 Task: Sort the issues by best match.
Action: Mouse pressed left at (199, 129)
Screenshot: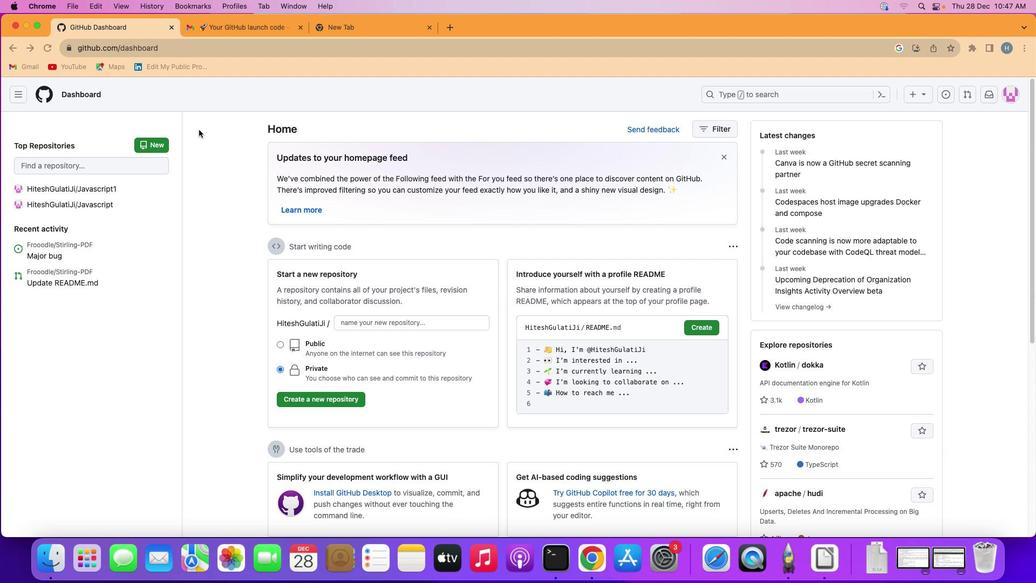 
Action: Mouse moved to (16, 92)
Screenshot: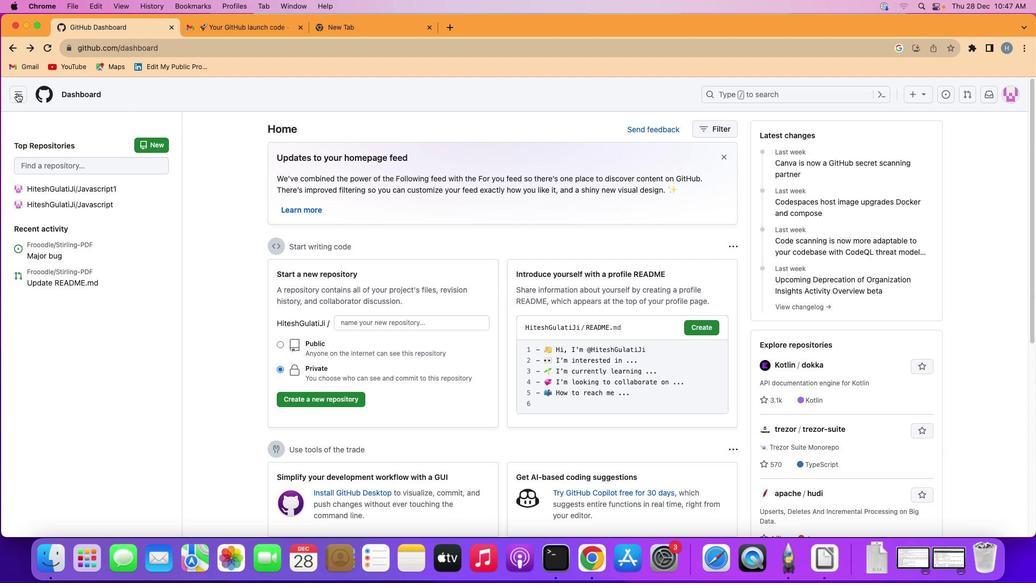 
Action: Mouse pressed left at (16, 92)
Screenshot: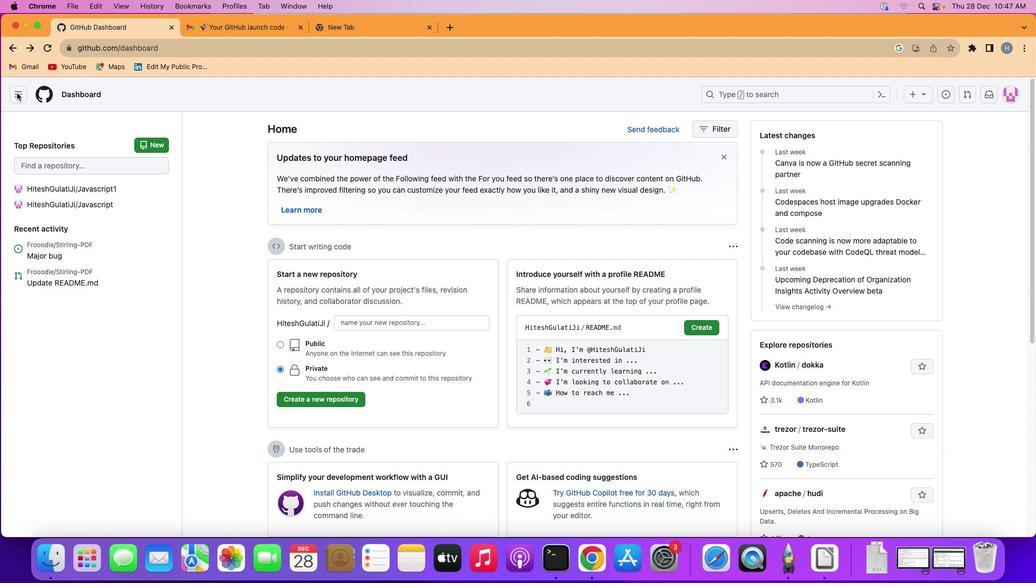 
Action: Mouse moved to (52, 133)
Screenshot: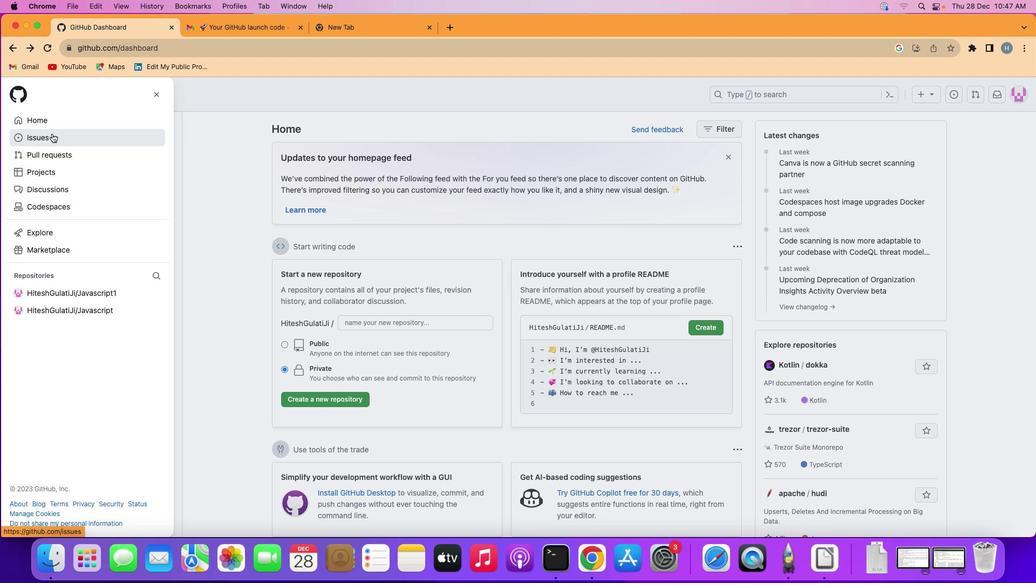 
Action: Mouse pressed left at (52, 133)
Screenshot: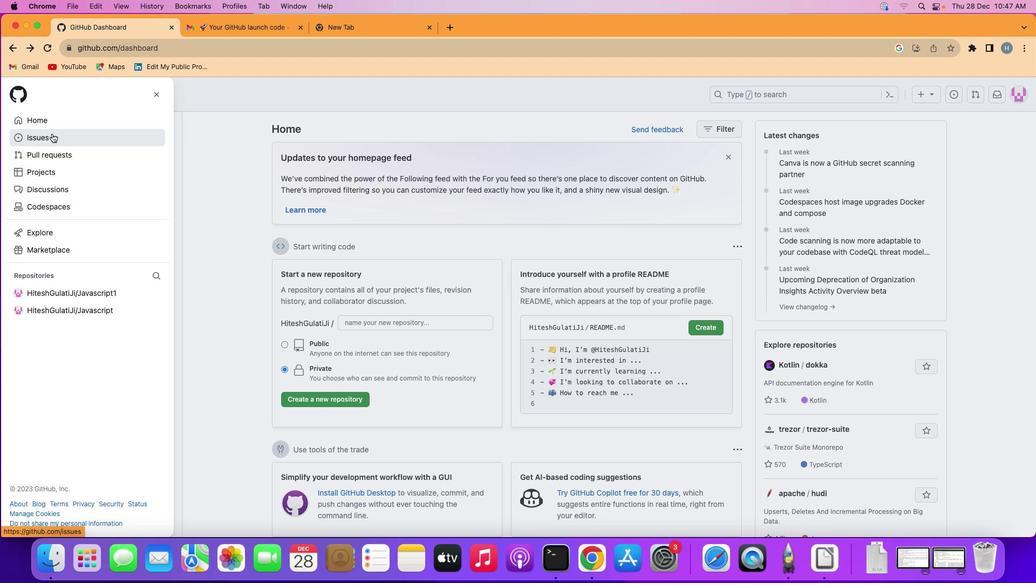 
Action: Mouse moved to (764, 166)
Screenshot: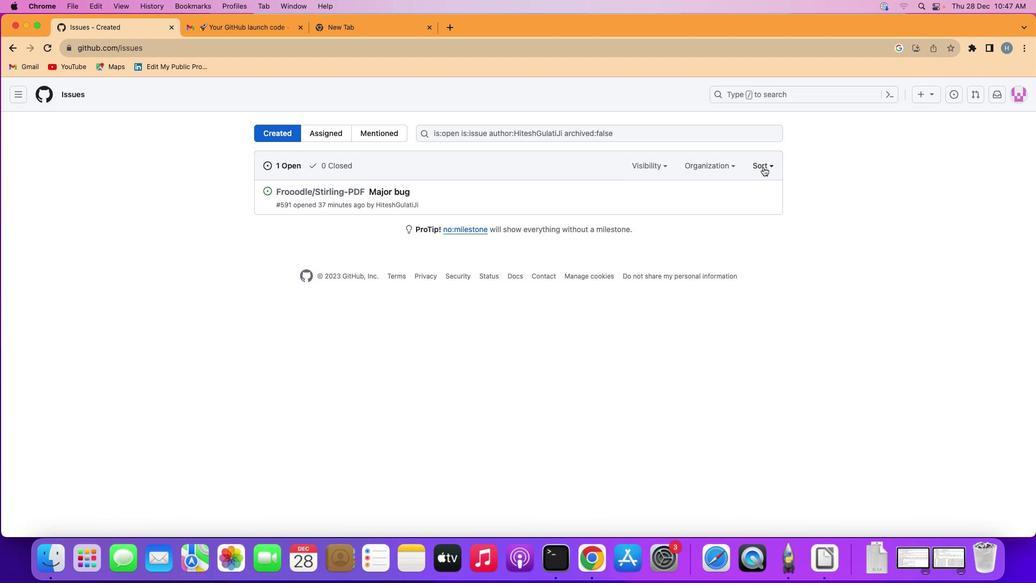
Action: Mouse pressed left at (764, 166)
Screenshot: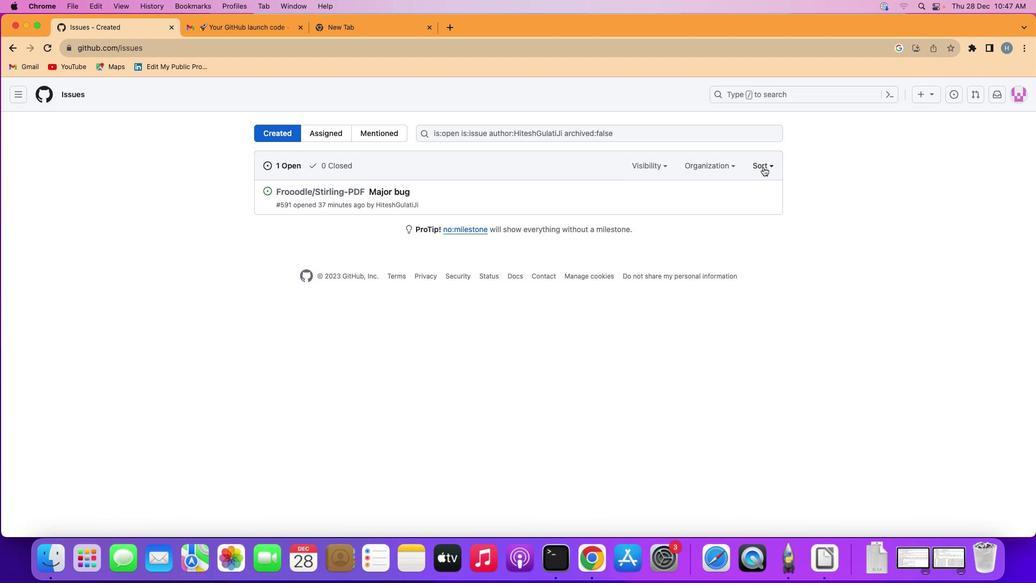 
Action: Mouse moved to (686, 306)
Screenshot: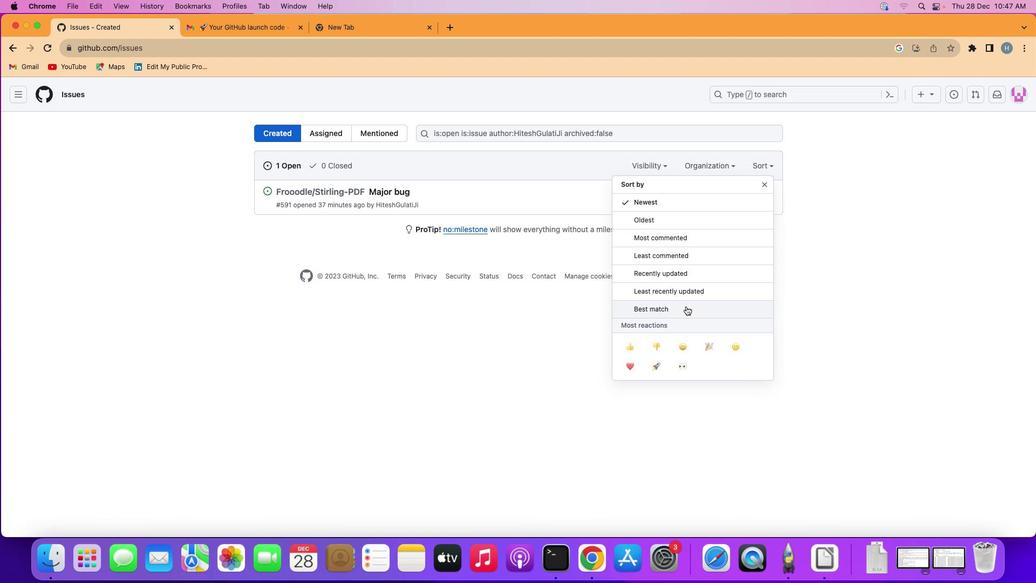 
Action: Mouse pressed left at (686, 306)
Screenshot: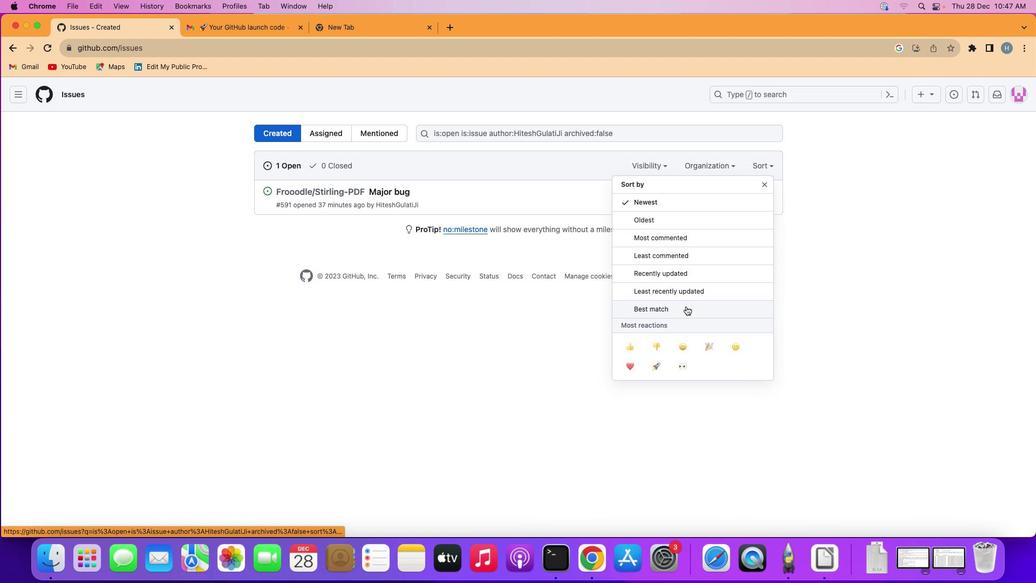 
Action: Mouse moved to (686, 297)
Screenshot: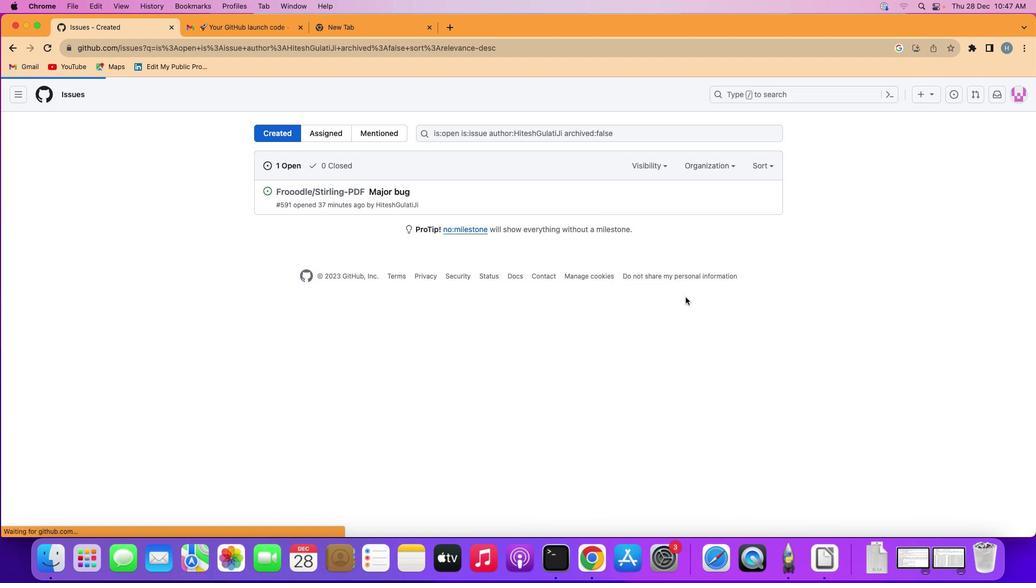 
